 Task: Add Barefoot Pinot Grigio to the cart.
Action: Mouse moved to (744, 275)
Screenshot: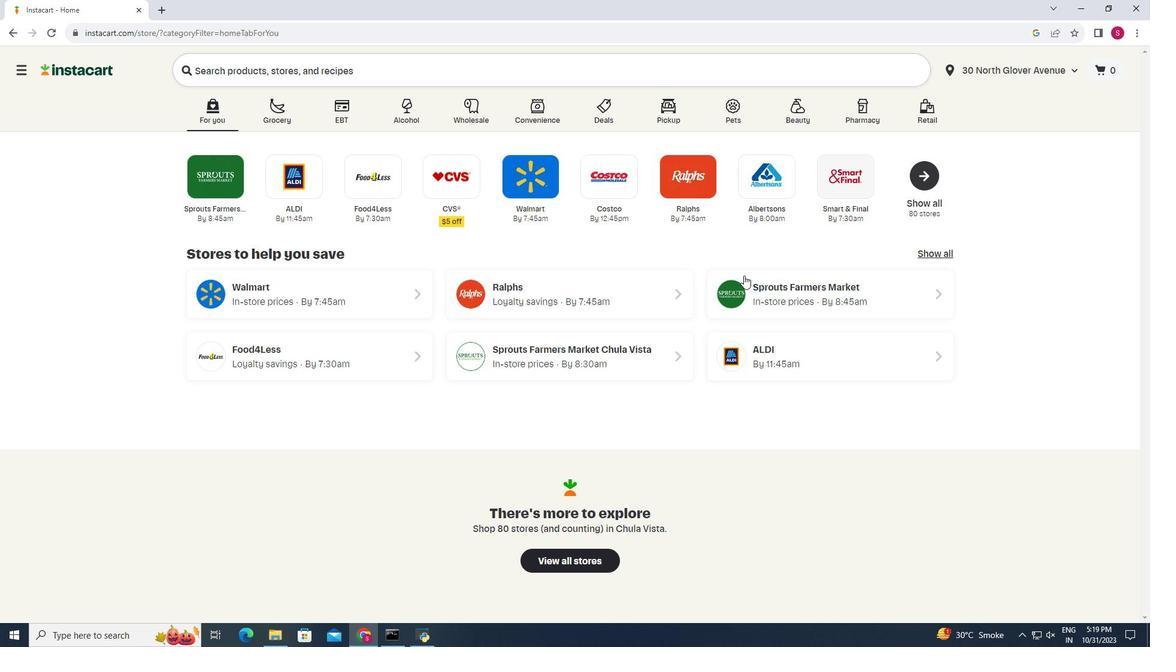 
Action: Mouse pressed left at (744, 275)
Screenshot: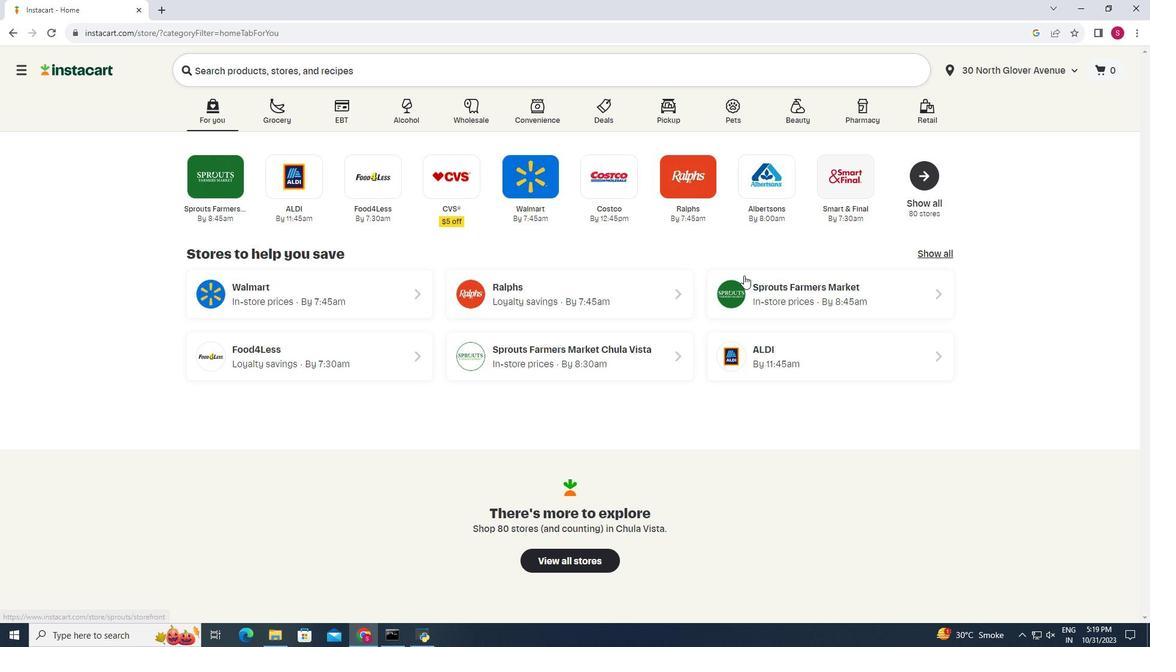 
Action: Mouse moved to (58, 613)
Screenshot: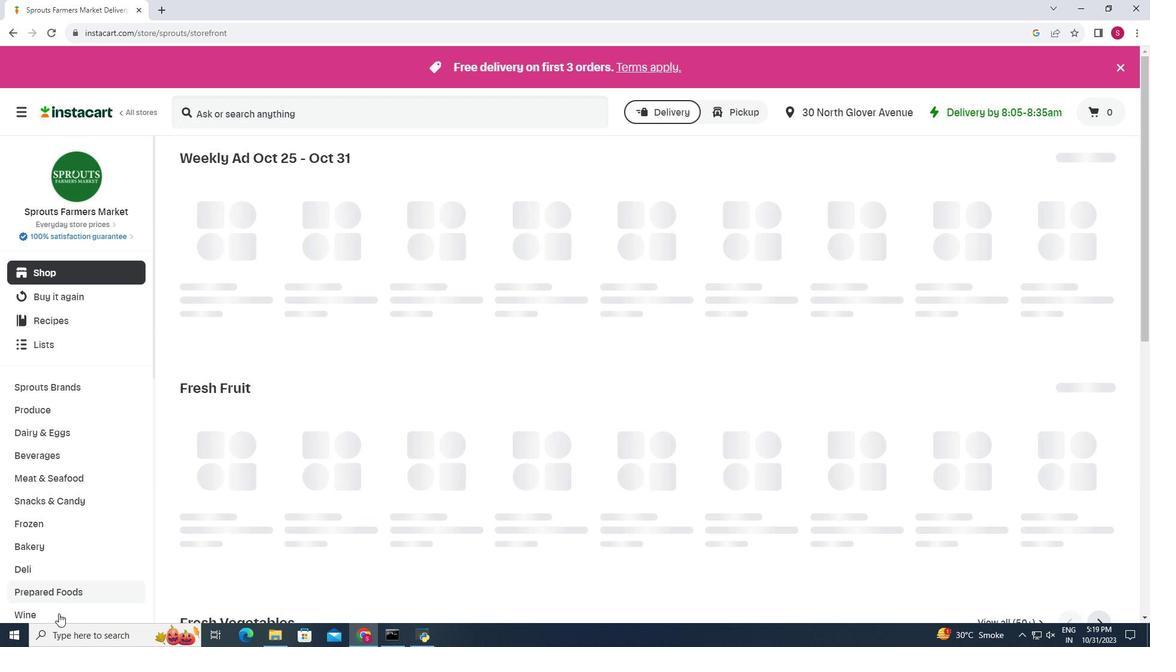 
Action: Mouse pressed left at (58, 613)
Screenshot: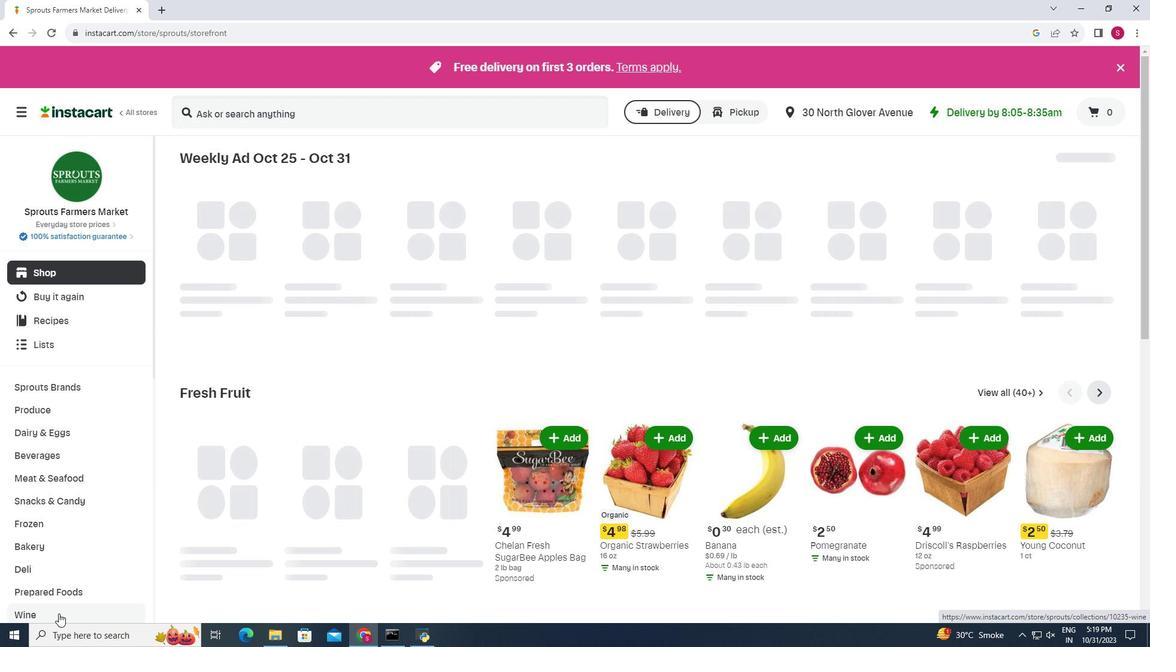 
Action: Mouse moved to (321, 196)
Screenshot: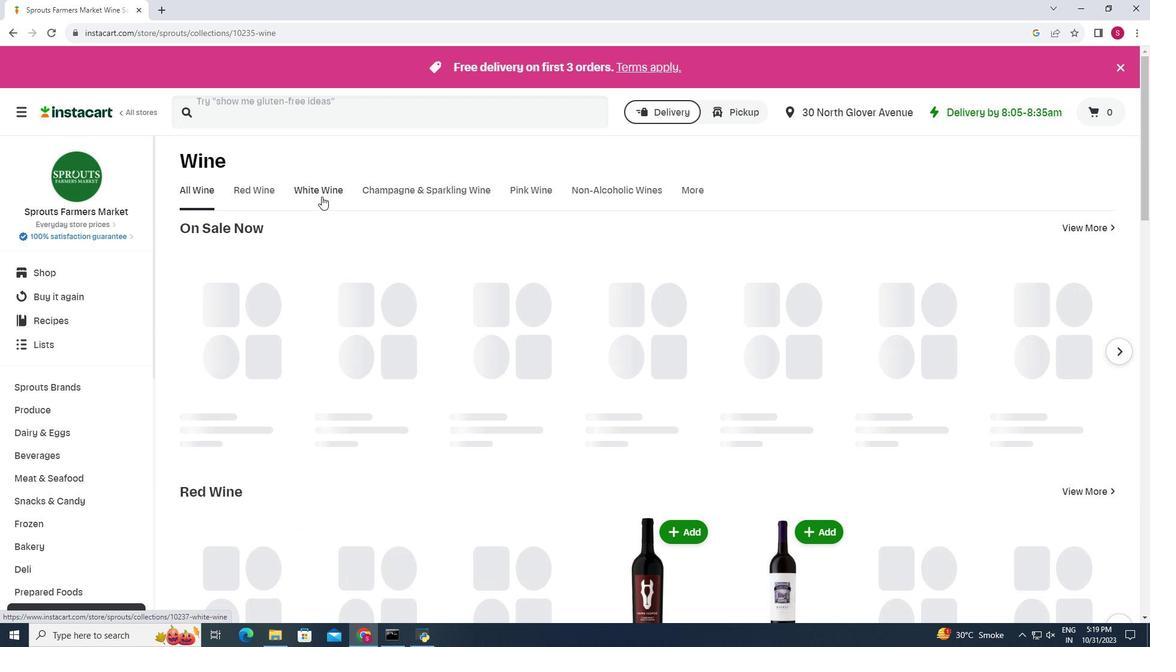 
Action: Mouse pressed left at (321, 196)
Screenshot: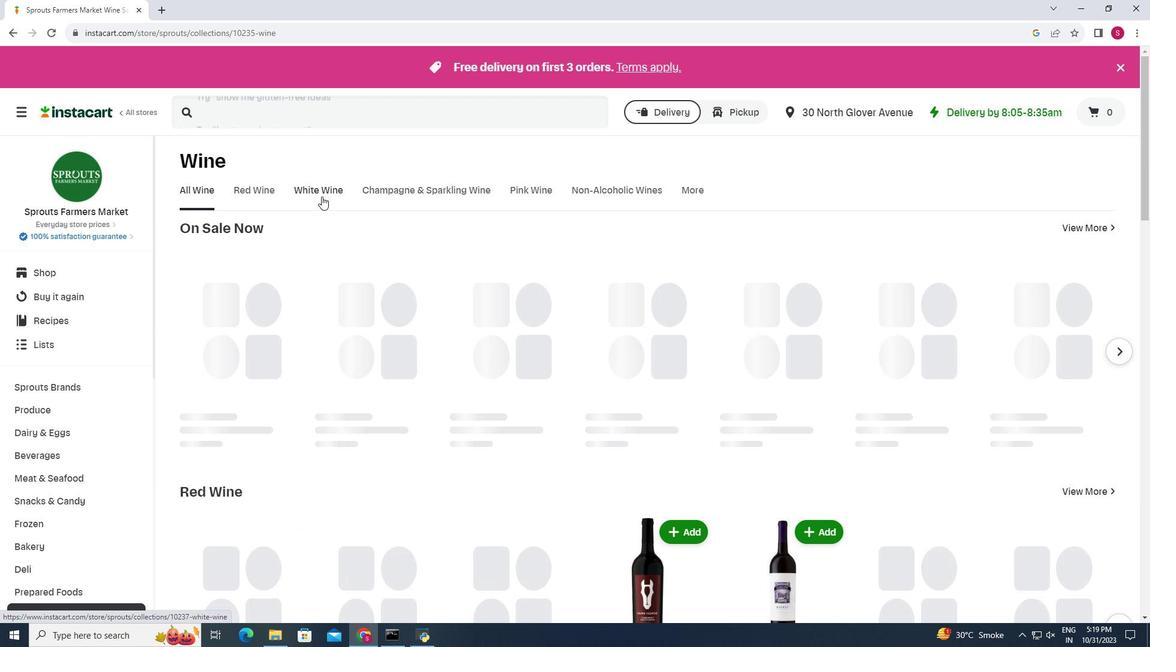 
Action: Mouse moved to (477, 228)
Screenshot: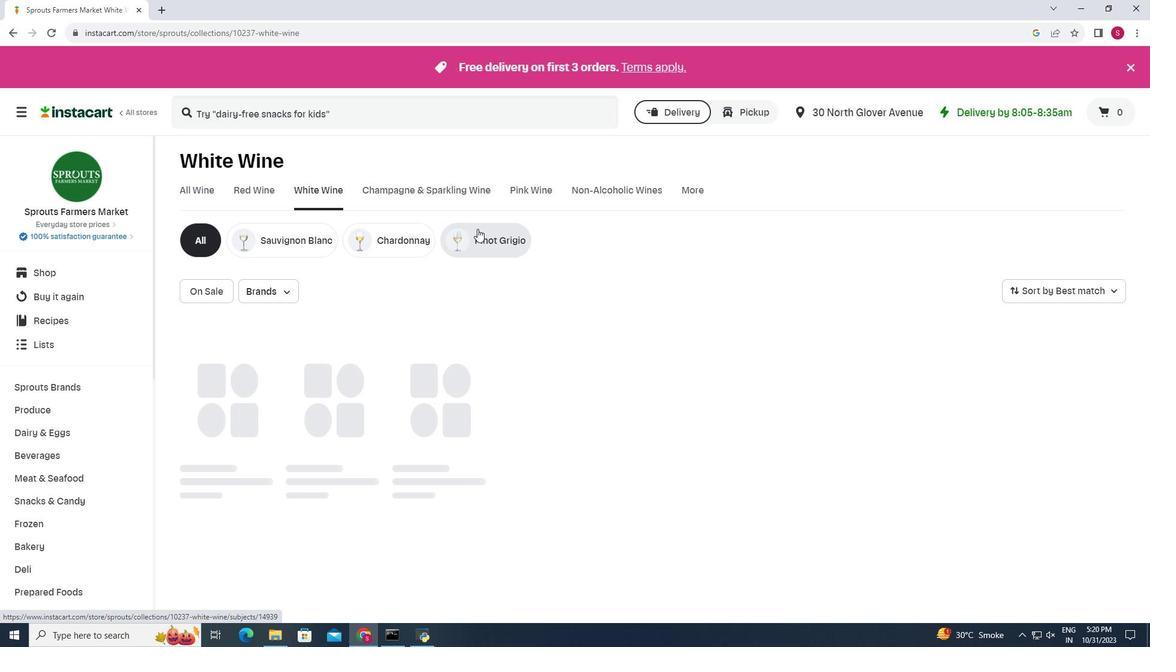 
Action: Mouse pressed left at (477, 228)
Screenshot: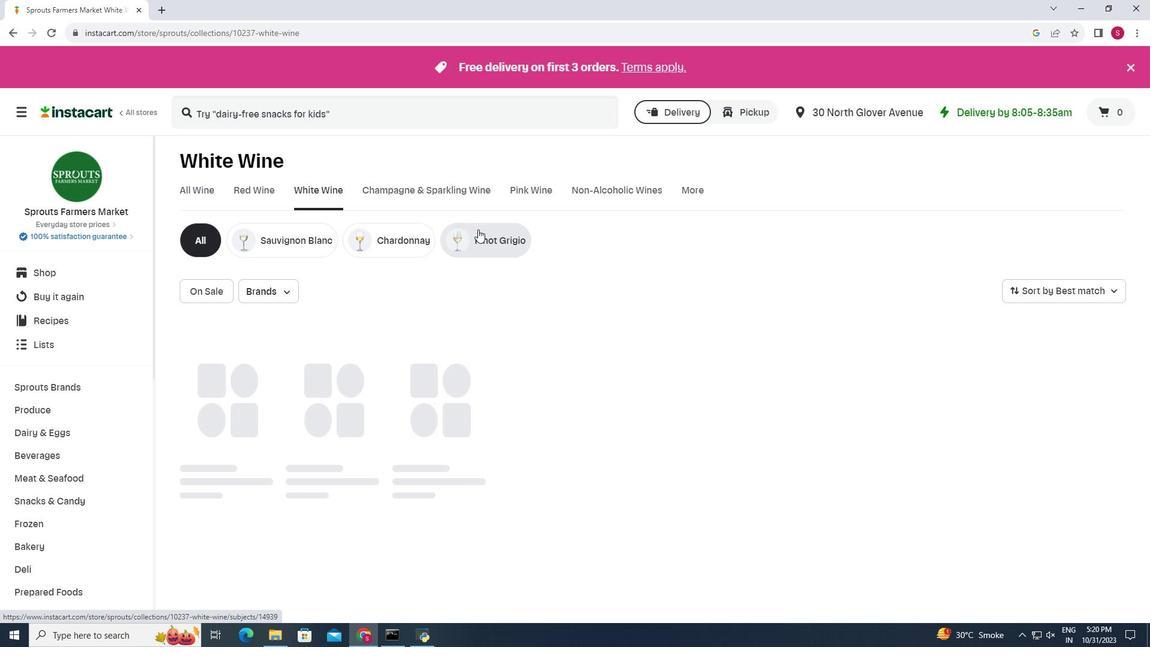 
Action: Mouse moved to (644, 265)
Screenshot: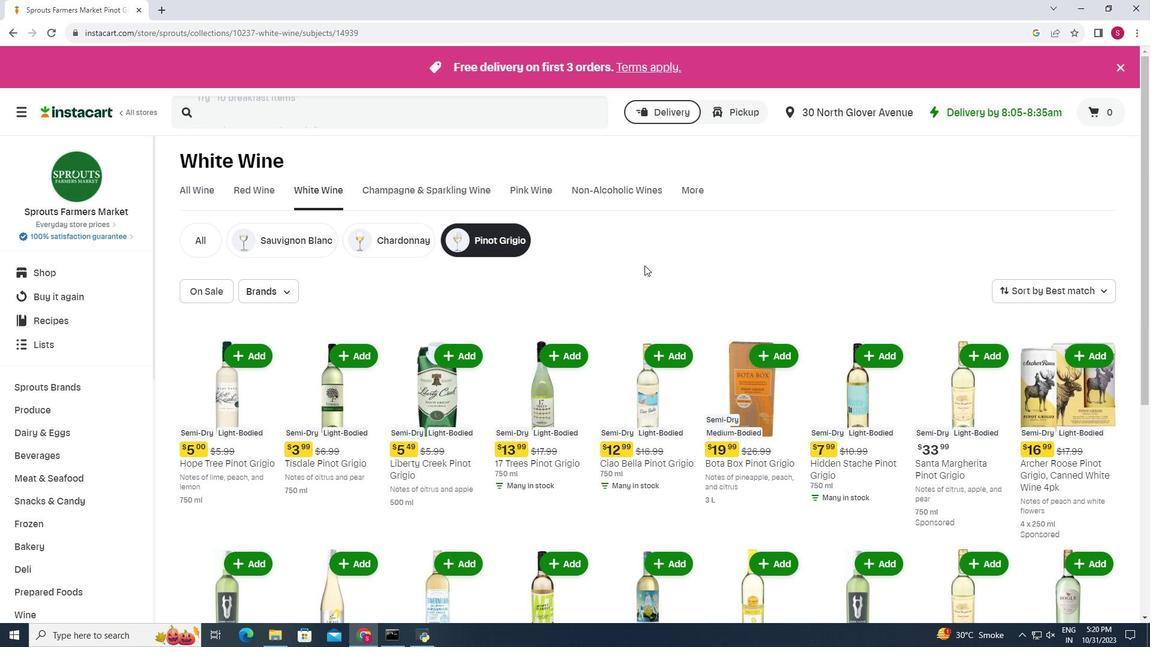 
Action: Mouse scrolled (644, 264) with delta (0, 0)
Screenshot: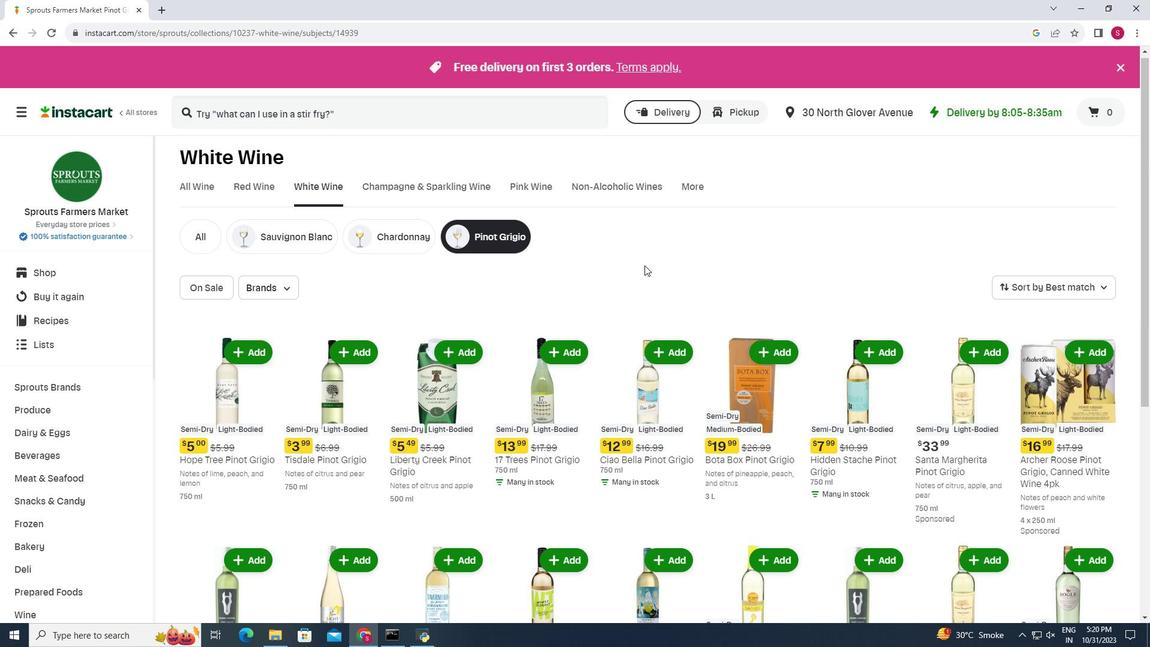 
Action: Mouse moved to (1065, 402)
Screenshot: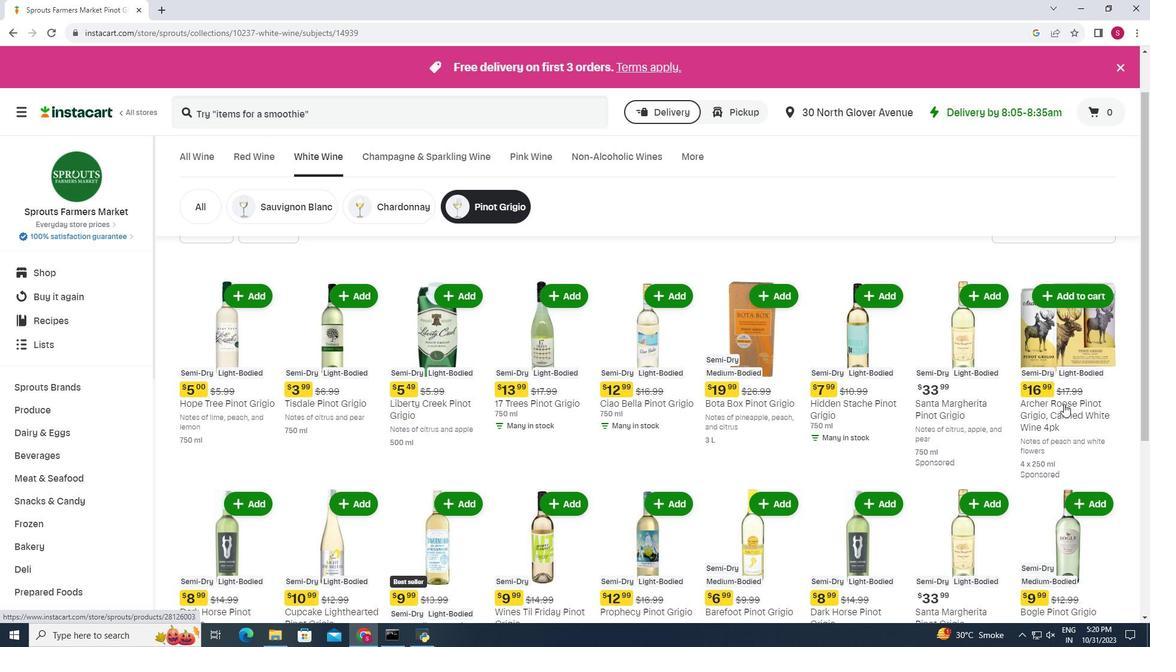 
Action: Mouse scrolled (1065, 401) with delta (0, 0)
Screenshot: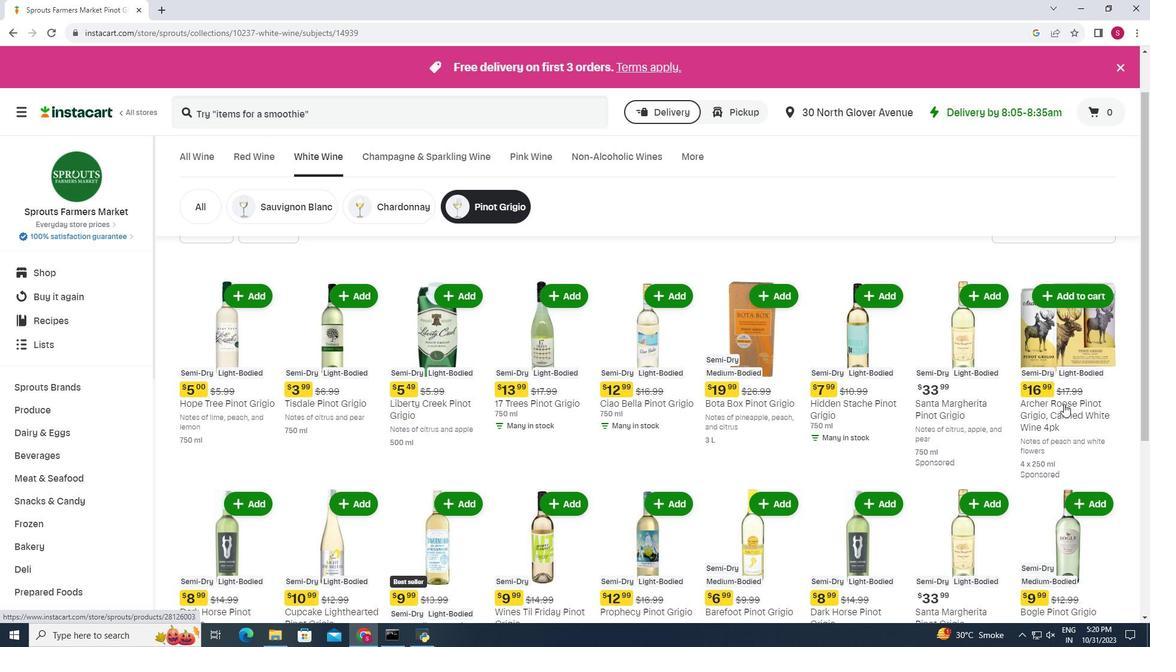 
Action: Mouse moved to (1064, 403)
Screenshot: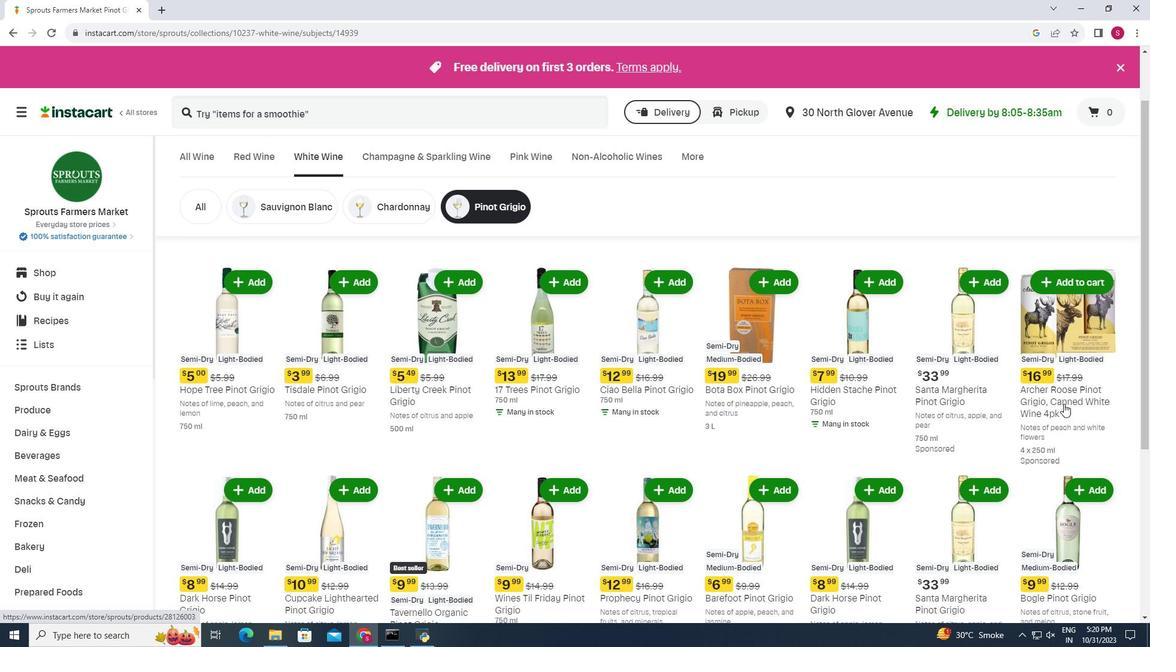 
Action: Mouse scrolled (1064, 403) with delta (0, 0)
Screenshot: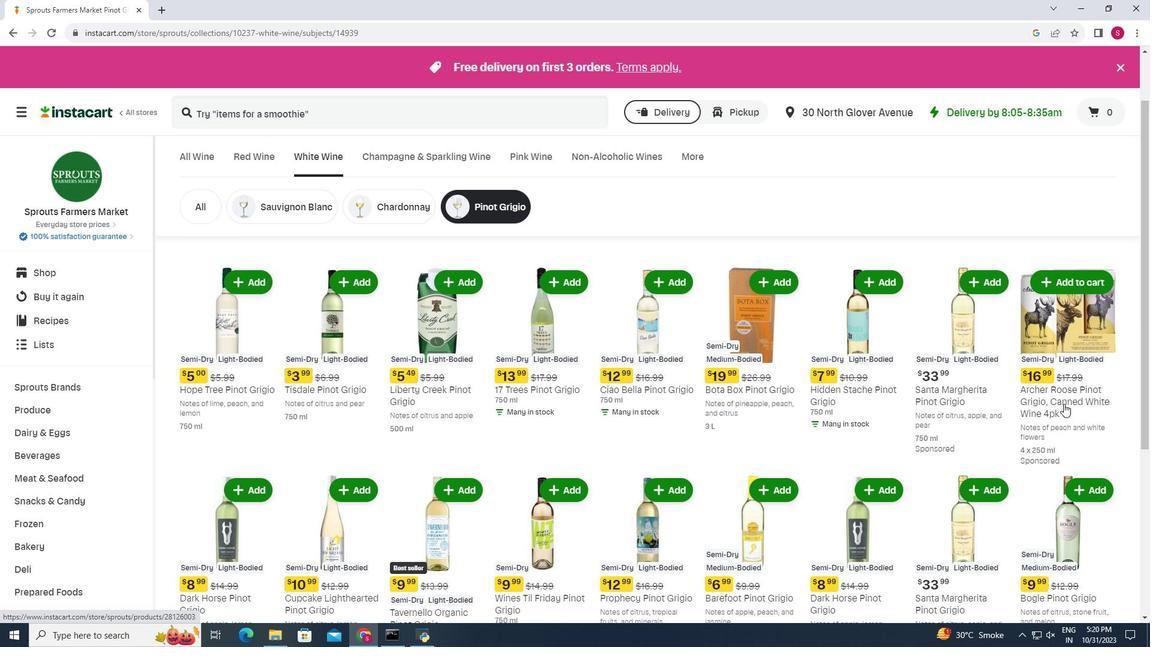 
Action: Mouse moved to (773, 390)
Screenshot: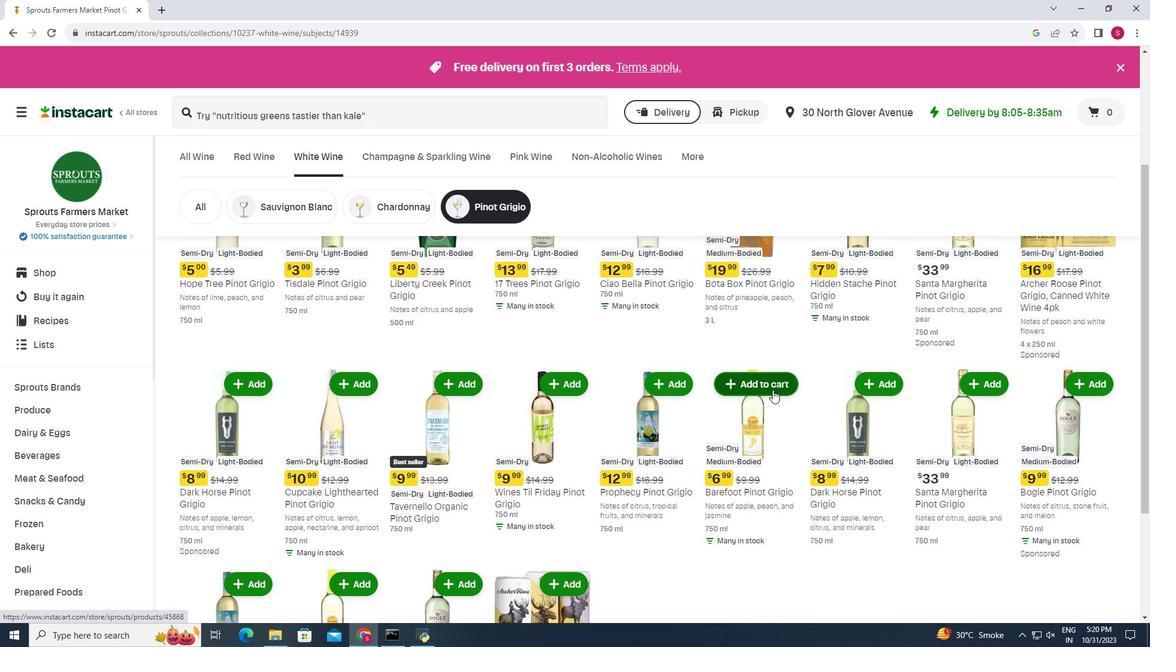
Action: Mouse pressed left at (773, 390)
Screenshot: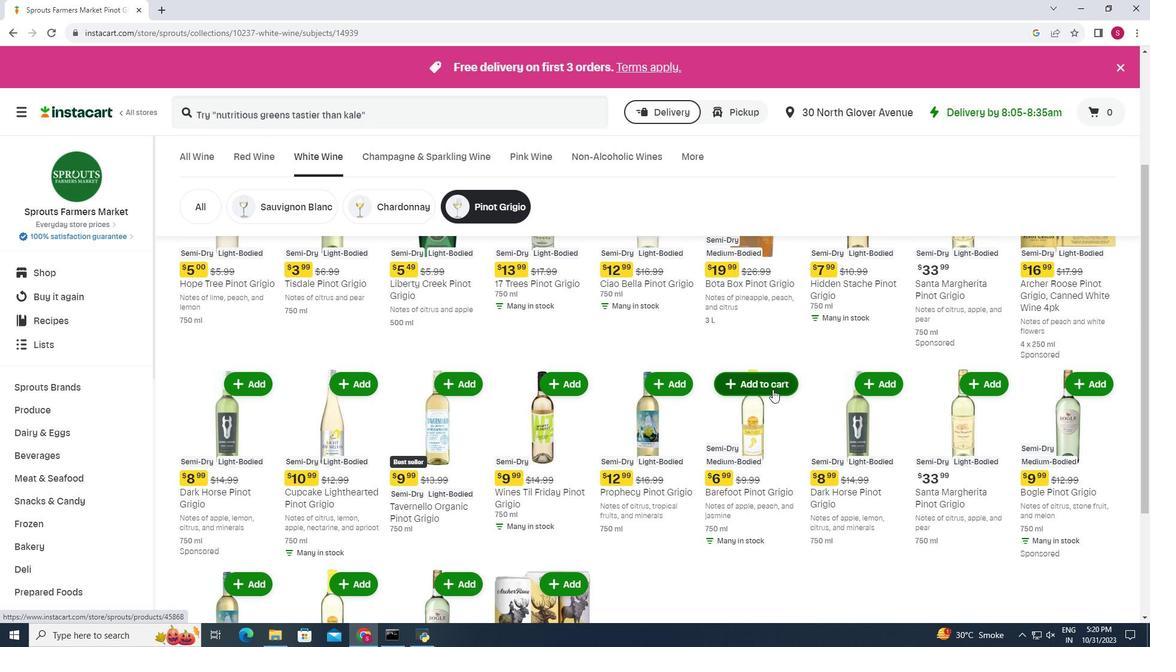 
Action: Mouse moved to (768, 335)
Screenshot: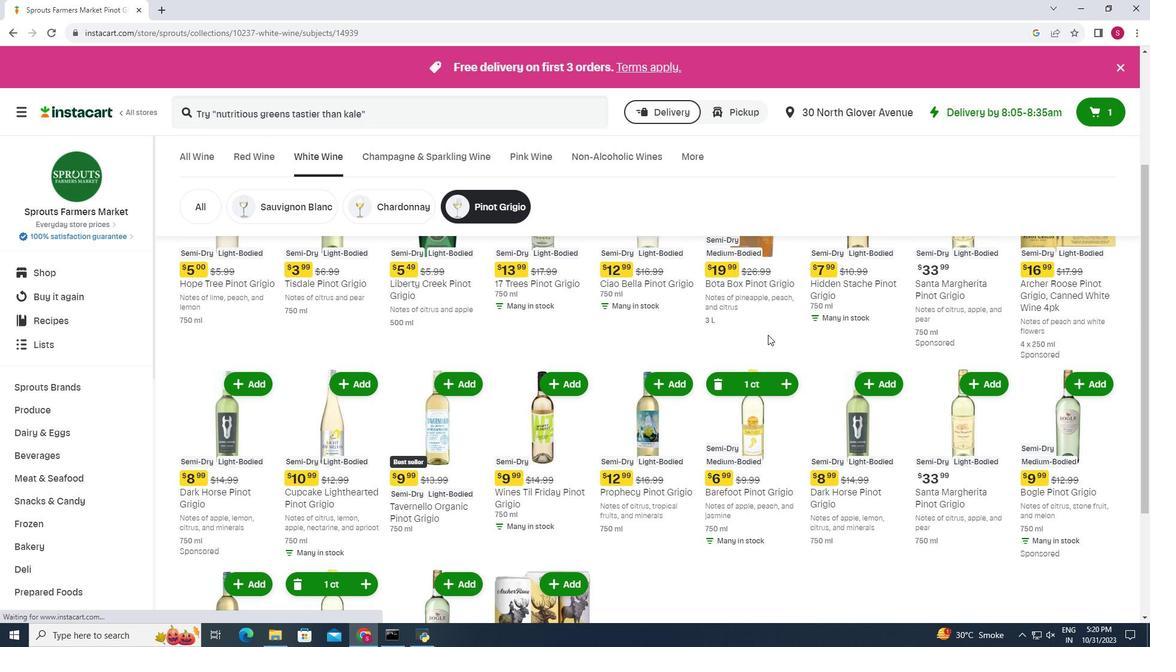 
